 Task: Create List Brand Positioning Management in Board Public Speaking Coaching to Workspace Business Coaching Services. Create List Brand Positioning Metrics in Board Sales Performance Improvement to Workspace Business Coaching Services. Create List Brand Positioning Governance in Board Content Marketing E-learning Course Creation and Promotion Strategy to Workspace Business Coaching Services
Action: Mouse moved to (329, 128)
Screenshot: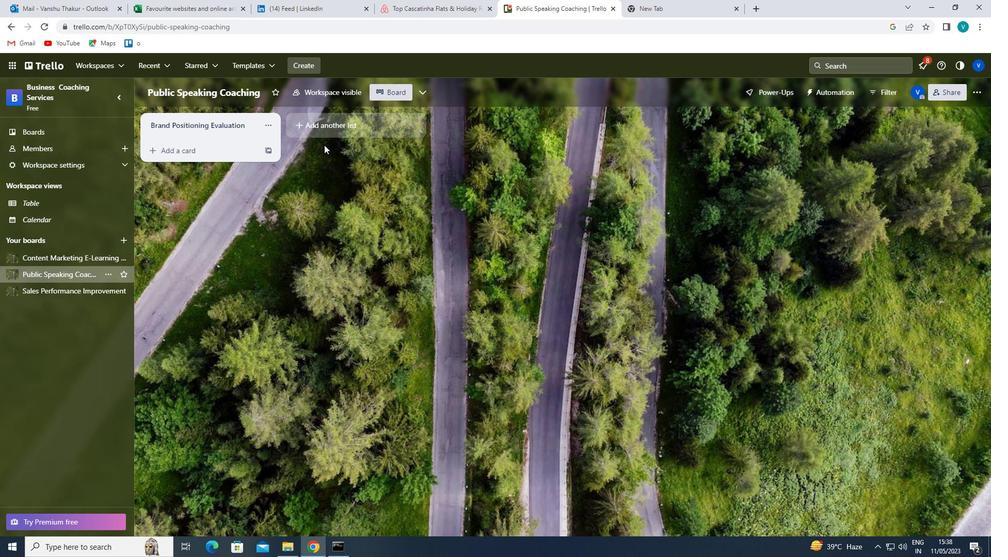 
Action: Mouse pressed left at (329, 128)
Screenshot: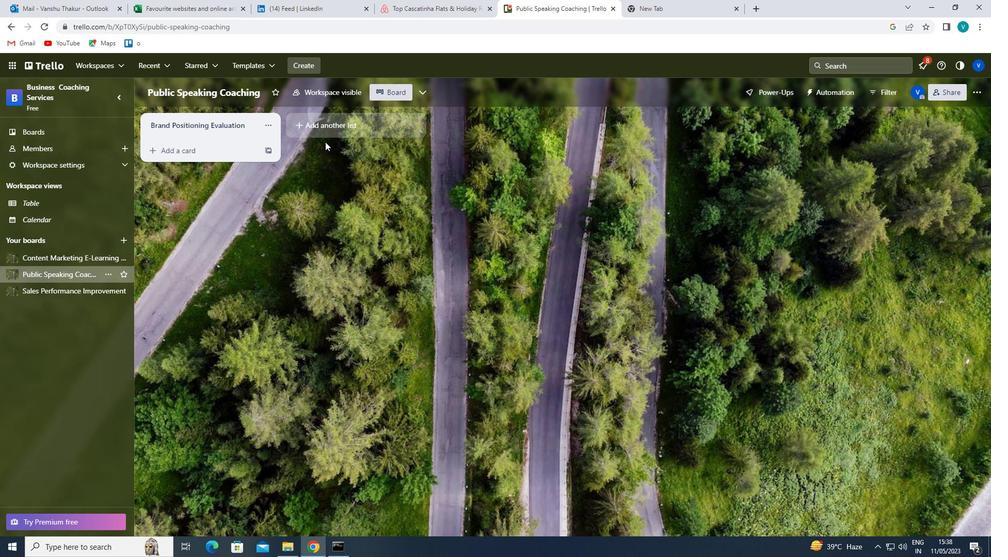 
Action: Key pressed <Key.shift>BRAND<Key.space><Key.shift>POSITIONING<Key.space><Key.shift>MAAN<Key.backspace><Key.backspace><Key.backspace><Key.backspace><Key.shift>MANAGEMENT<Key.enter>
Screenshot: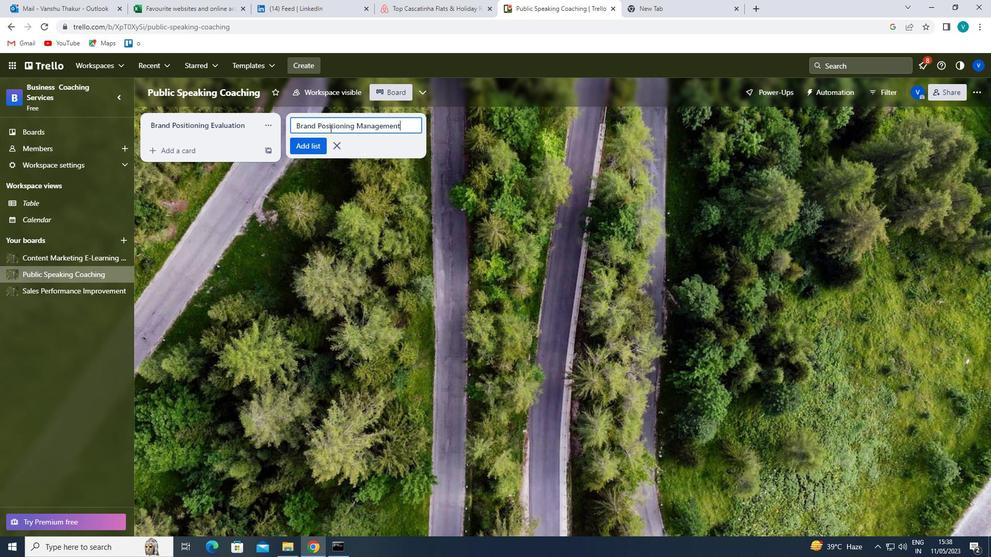 
Action: Mouse moved to (66, 287)
Screenshot: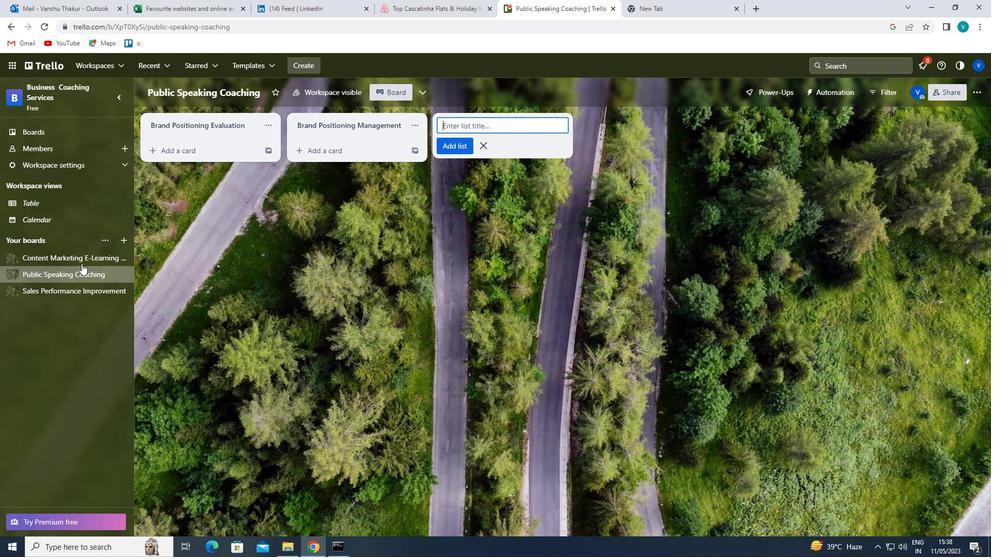 
Action: Mouse pressed left at (66, 287)
Screenshot: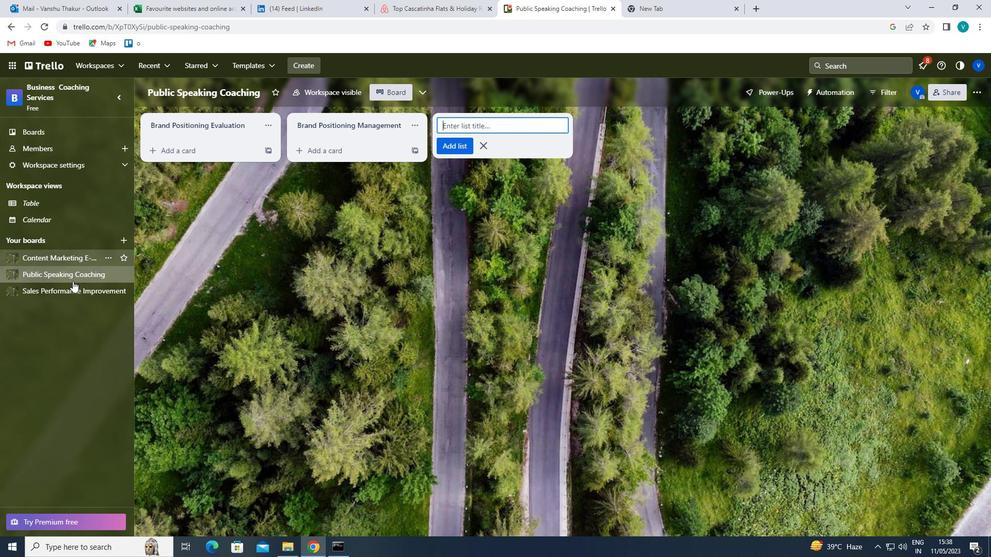 
Action: Mouse moved to (370, 119)
Screenshot: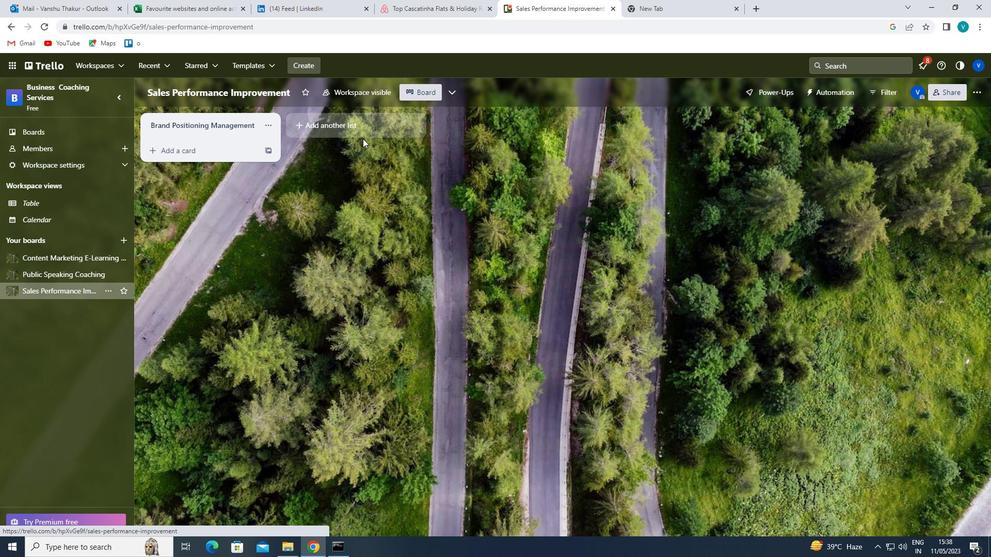 
Action: Mouse pressed left at (370, 119)
Screenshot: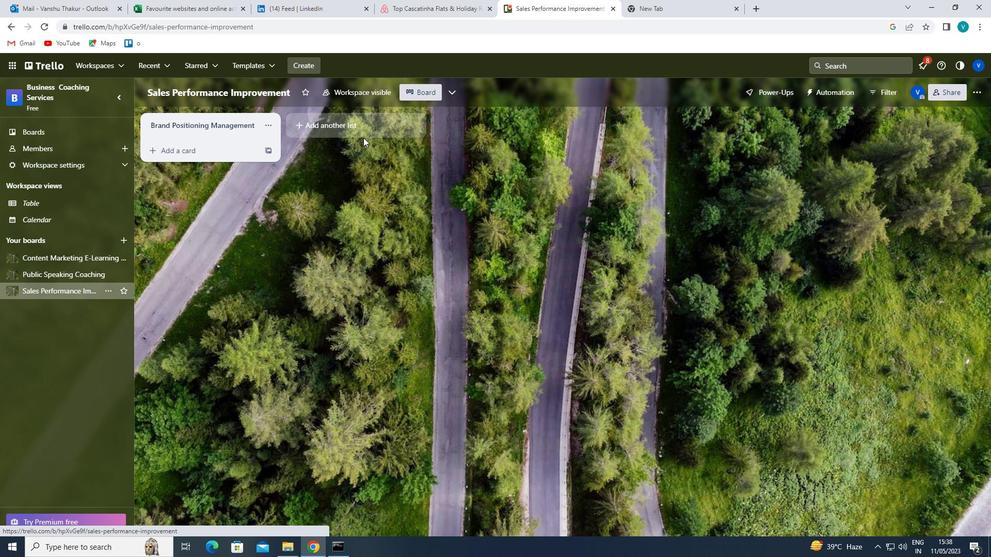 
Action: Mouse moved to (369, 119)
Screenshot: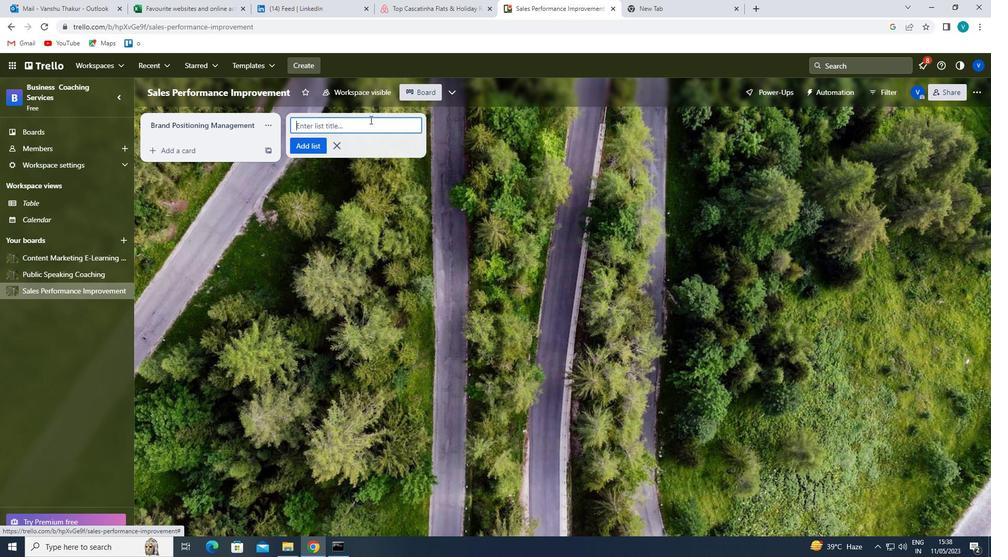 
Action: Key pressed <Key.shift>BRAND<Key.space><Key.shift>POSITIONING<Key.space><Key.shift>METRICS<Key.enter>
Screenshot: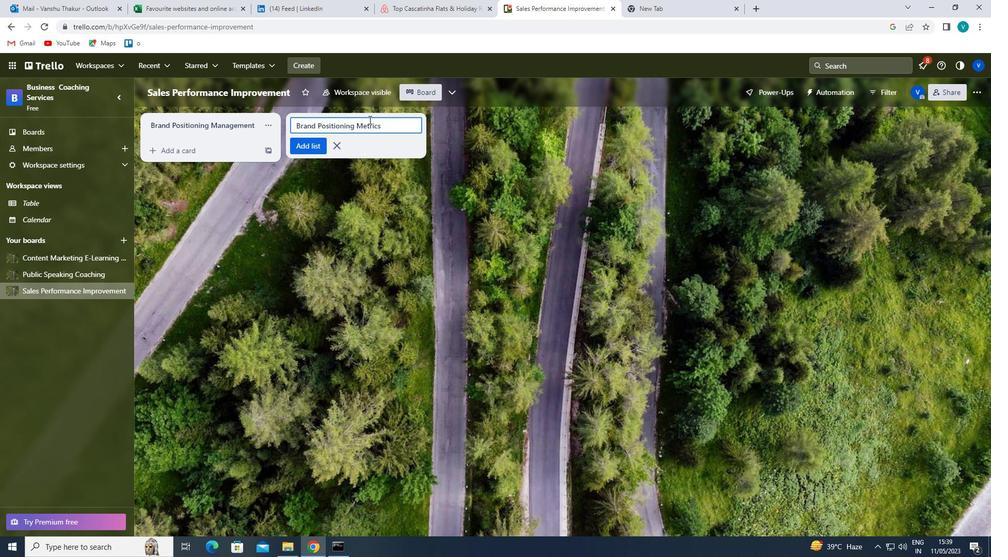 
Action: Mouse moved to (59, 255)
Screenshot: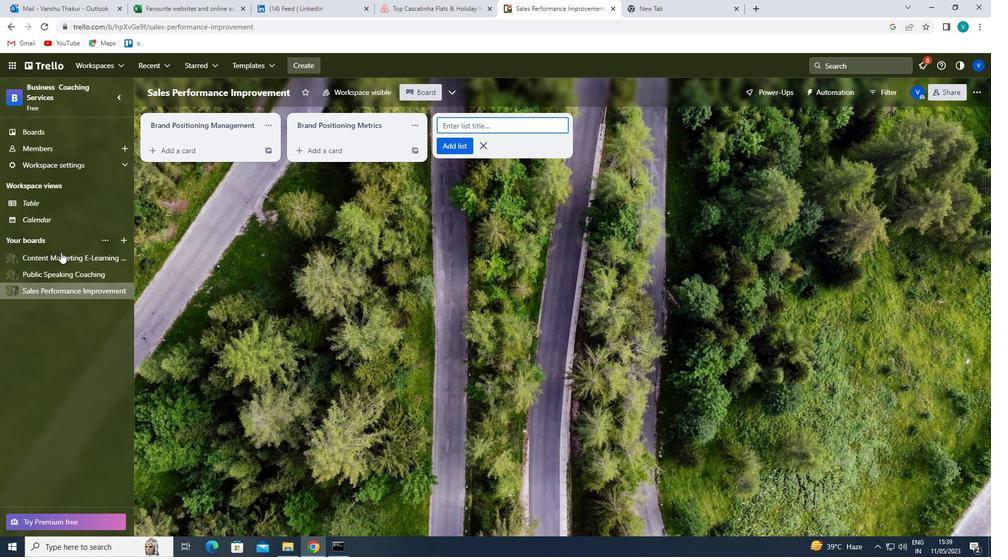 
Action: Mouse pressed left at (59, 255)
Screenshot: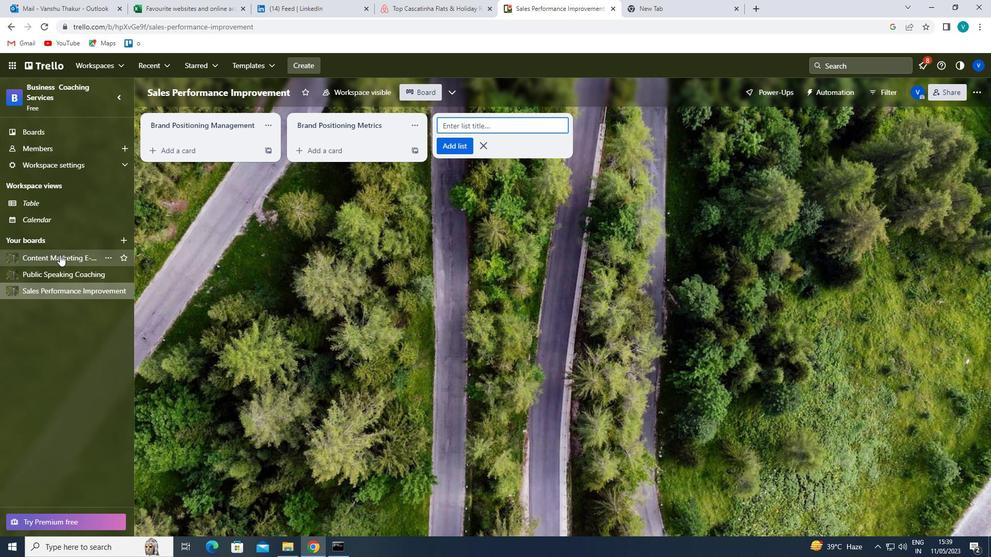 
Action: Mouse moved to (340, 131)
Screenshot: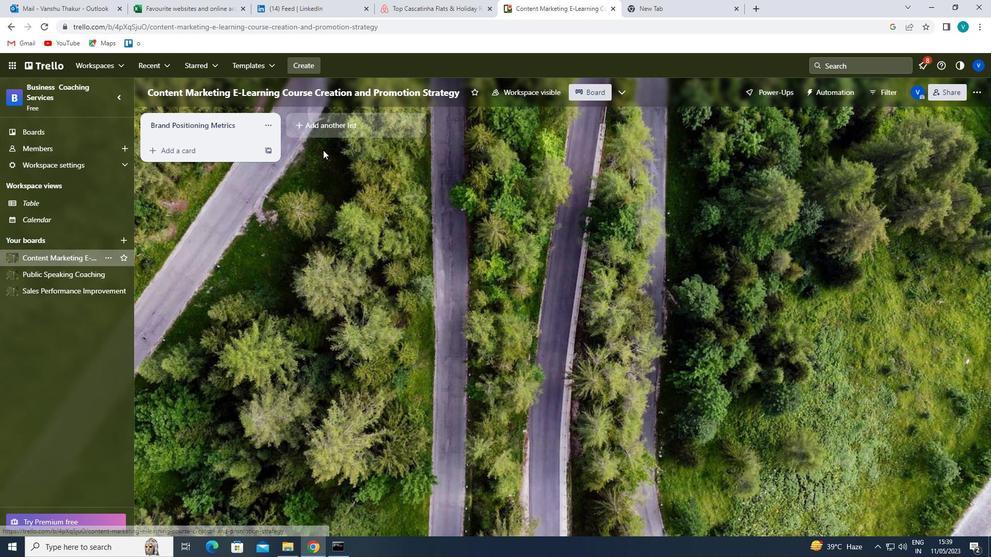 
Action: Mouse pressed left at (340, 131)
Screenshot: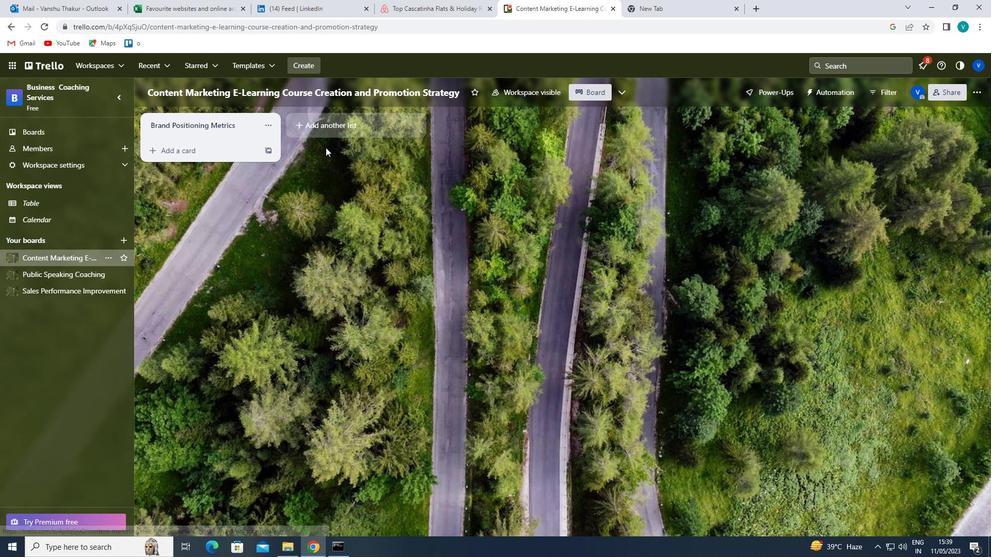 
Action: Key pressed <Key.shift>BRAND<Key.space><Key.shift>POSITIONING<Key.space><Key.shift>GOVERNANCE
Screenshot: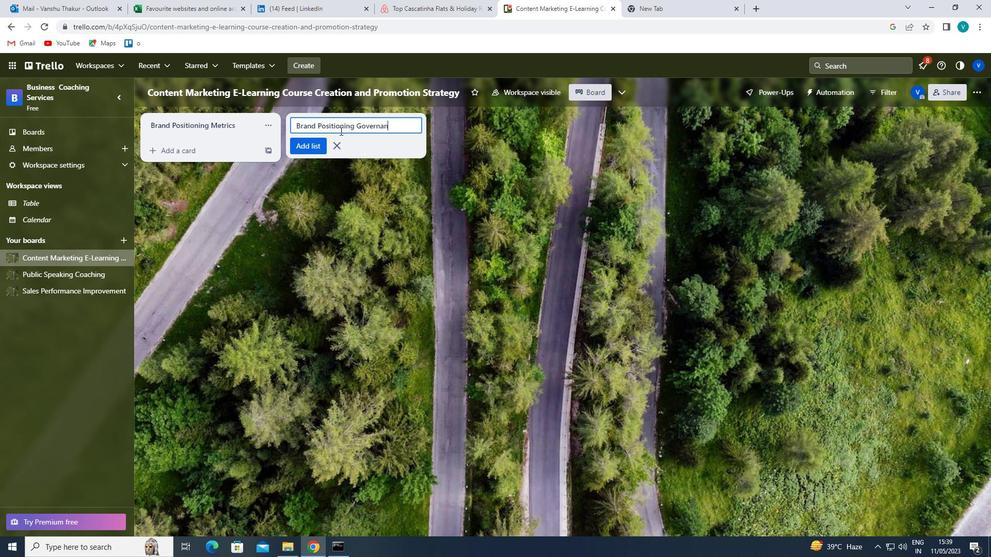 
Action: Mouse moved to (331, 135)
Screenshot: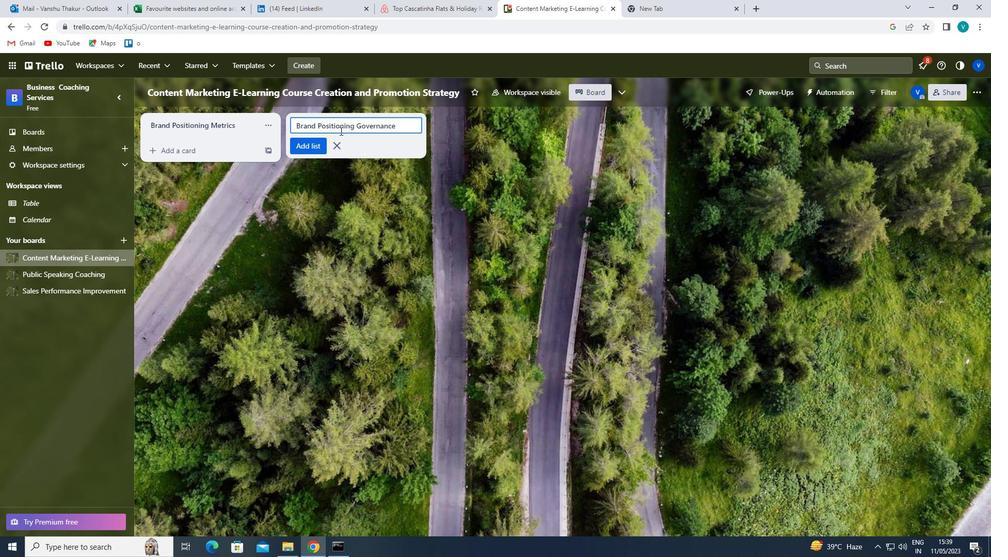 
Action: Key pressed <Key.enter>
Screenshot: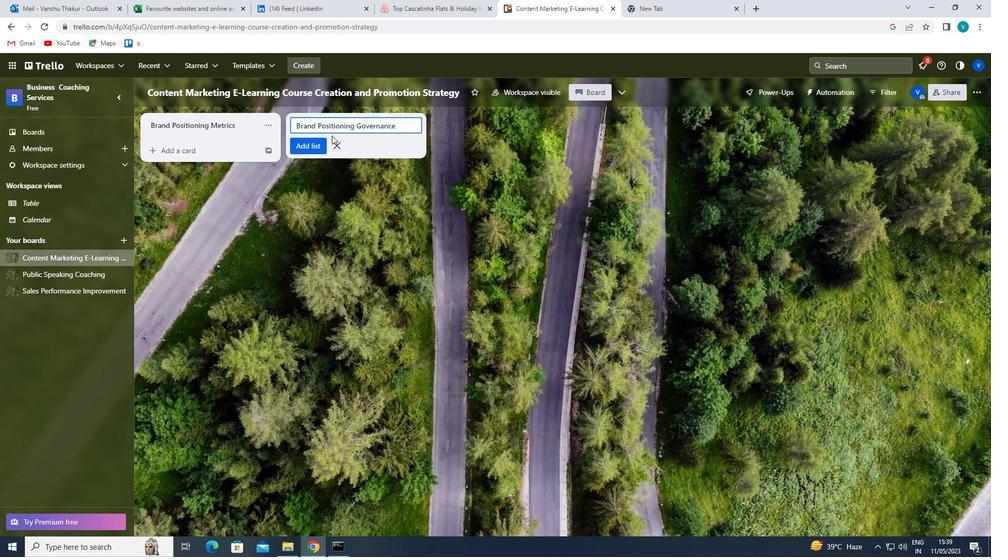 
